 Task: Create a task  Missing or incorrect error messages , assign it to team member softage.6@softage.net in the project XpressTech and update the status of the task to  On Track  , set the priority of the task to High.
Action: Mouse moved to (181, 174)
Screenshot: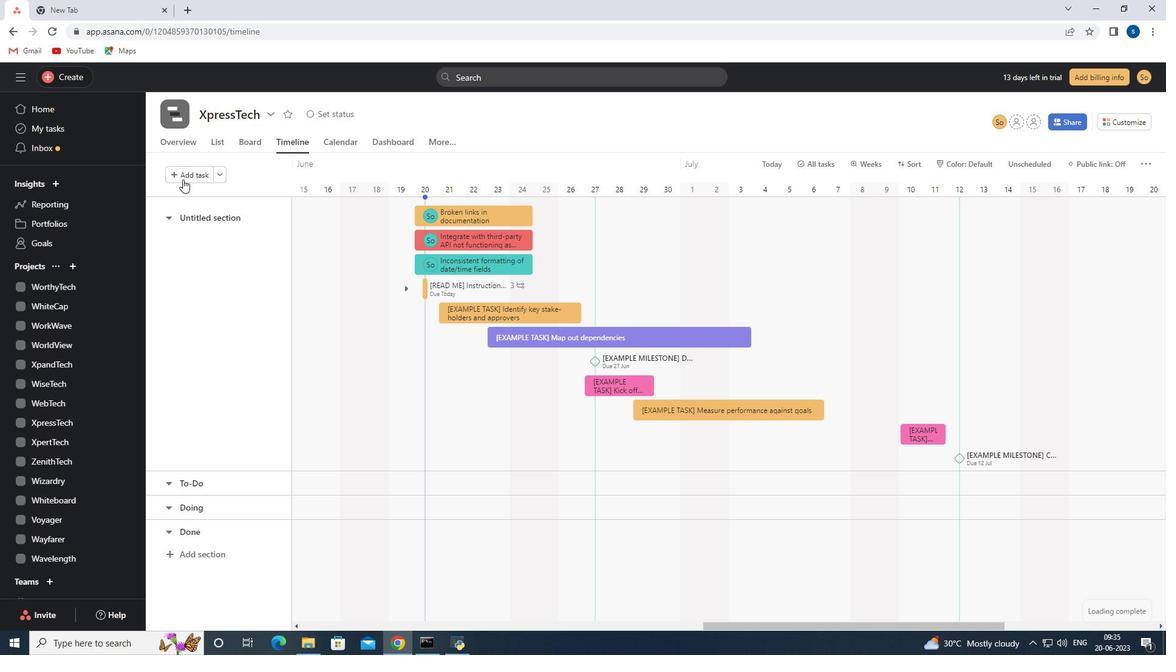 
Action: Mouse pressed left at (181, 174)
Screenshot: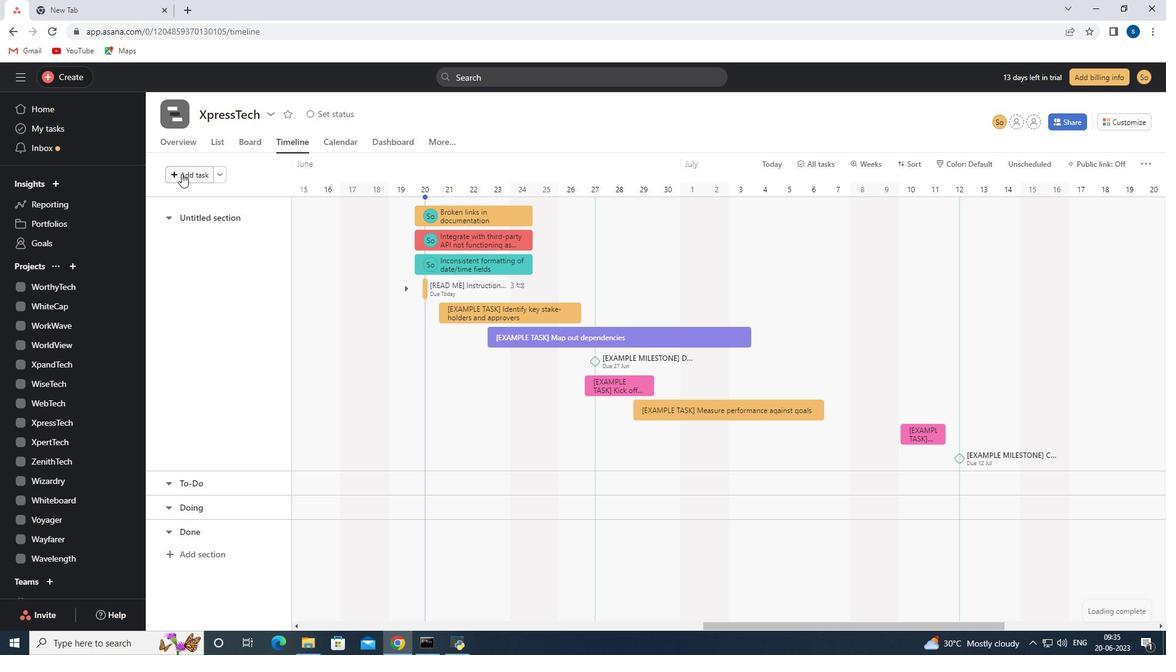 
Action: Mouse moved to (336, 208)
Screenshot: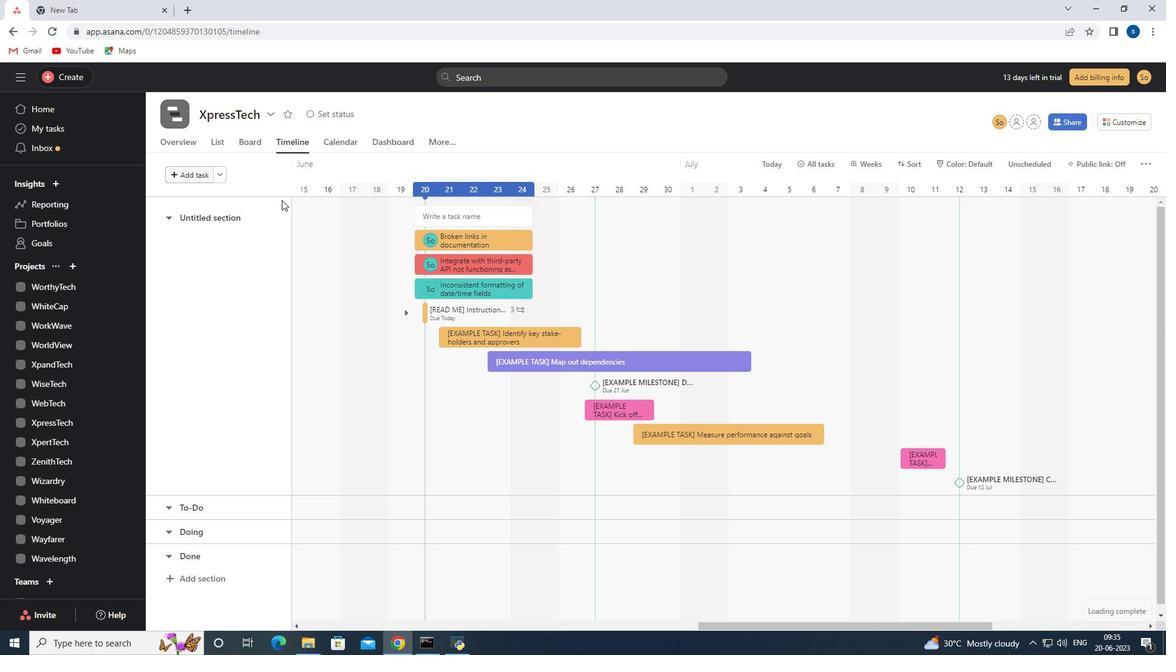 
Action: Key pressed <Key.shift><Key.shift><Key.shift><Key.shift><Key.shift><Key.shift><Key.shift><Key.shift>missing<Key.space>or<Key.space>incorrect<Key.space>error<Key.space>messages
Screenshot: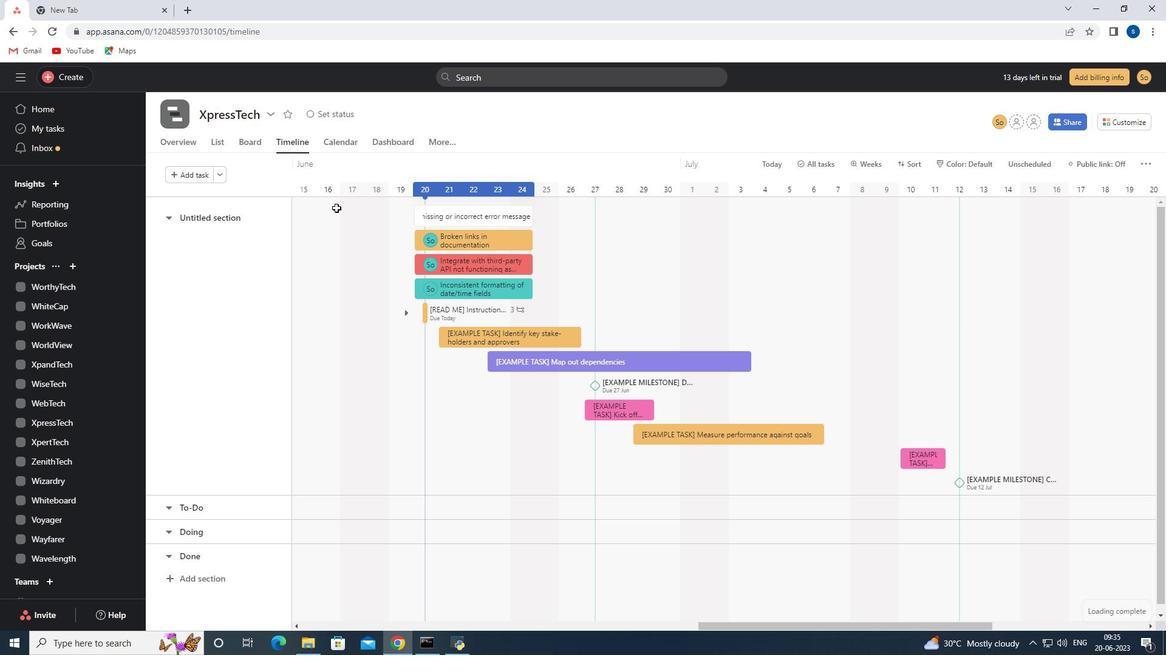 
Action: Mouse moved to (446, 213)
Screenshot: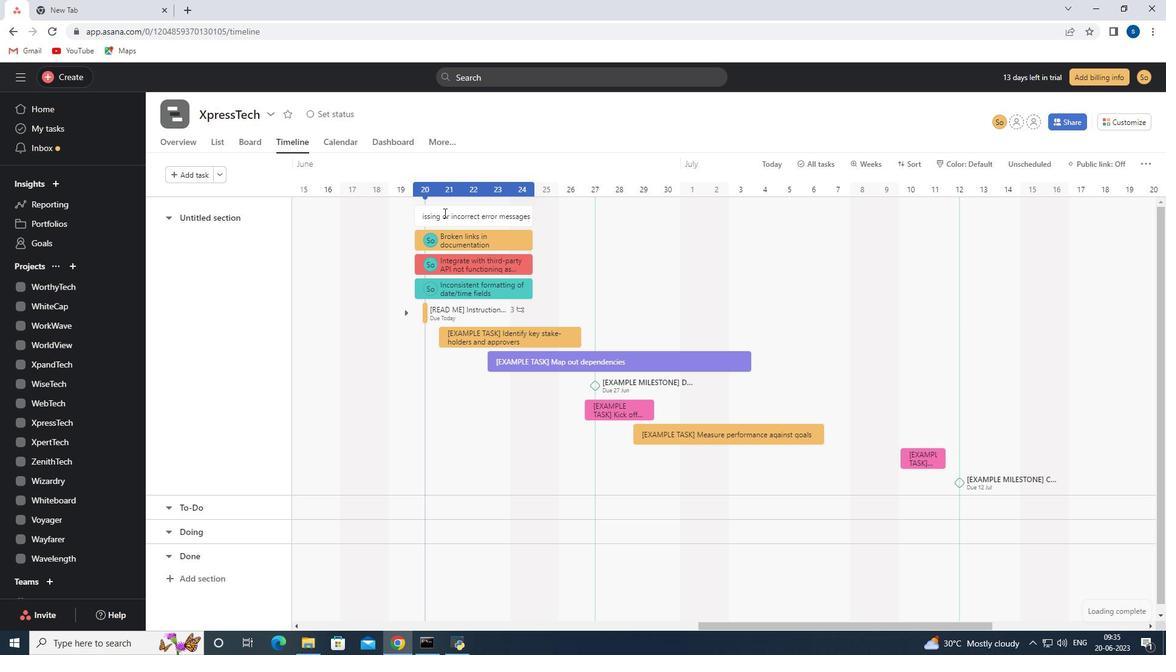 
Action: Mouse pressed left at (446, 213)
Screenshot: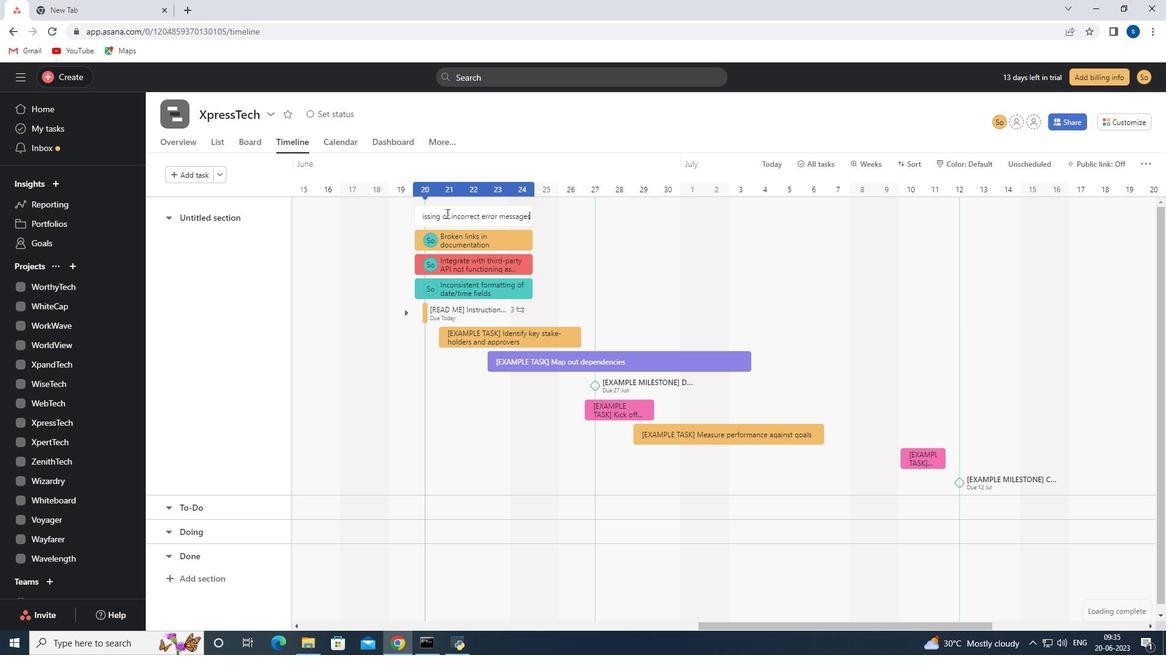 
Action: Mouse moved to (895, 240)
Screenshot: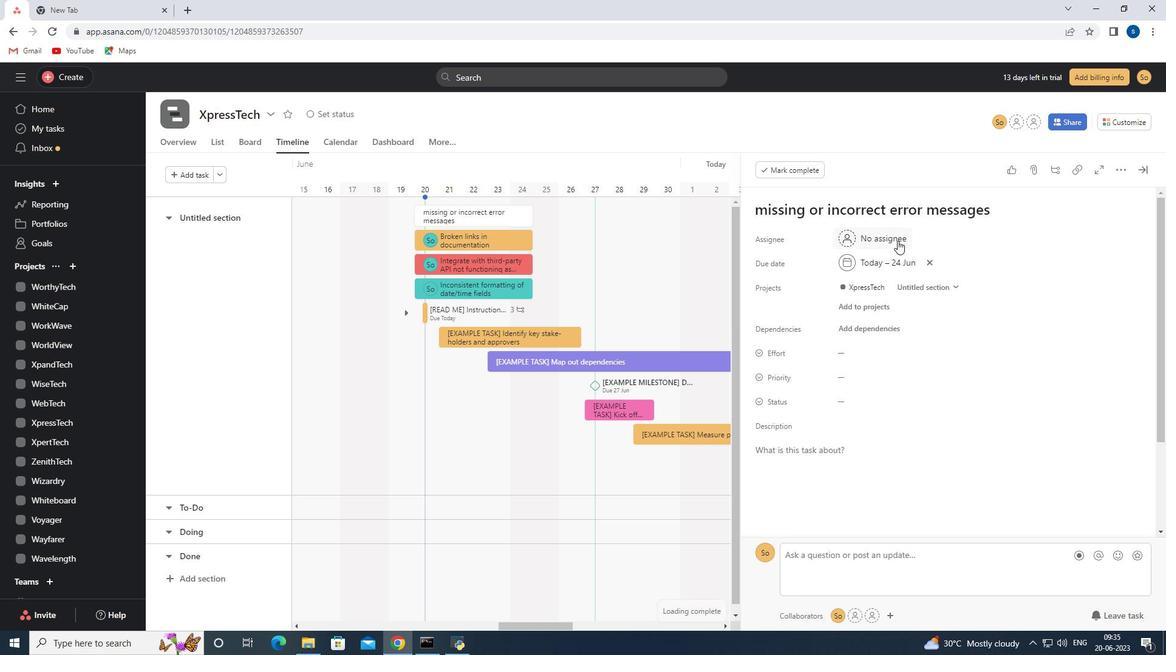 
Action: Mouse pressed left at (895, 240)
Screenshot: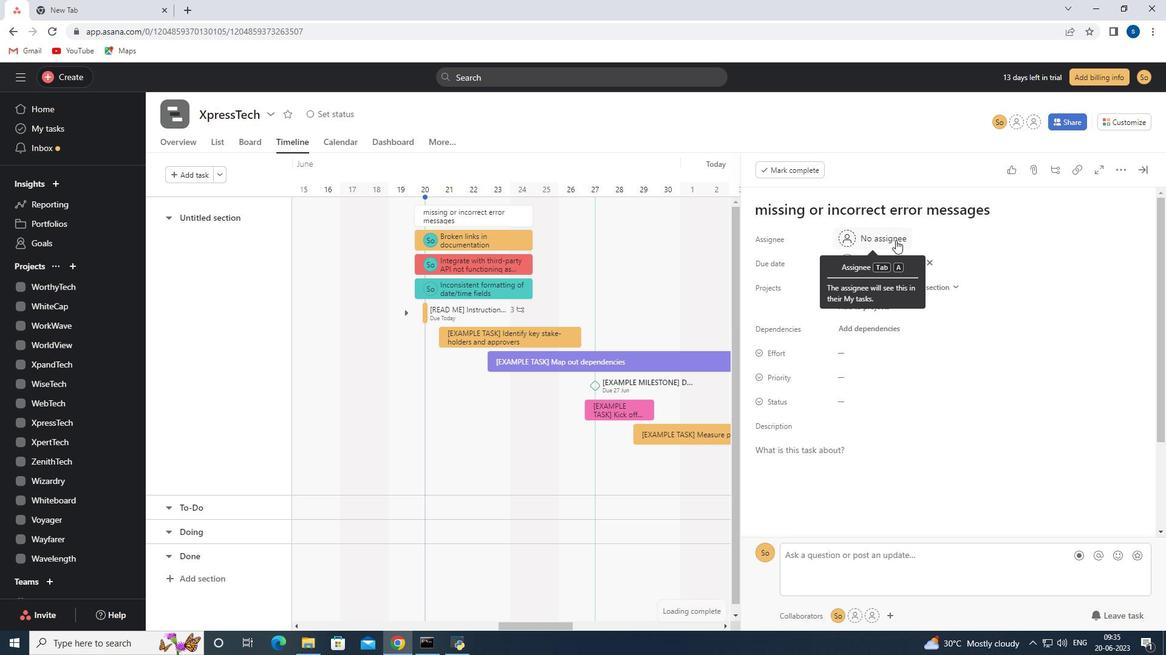 
Action: Key pressed softage<Key.shift><Key.shift><Key.shift><Key.shift><Key.shift><Key.shift><Key.shift><Key.shift><Key.shift><Key.shift><Key.shift>.6<Key.shift>@softage.net
Screenshot: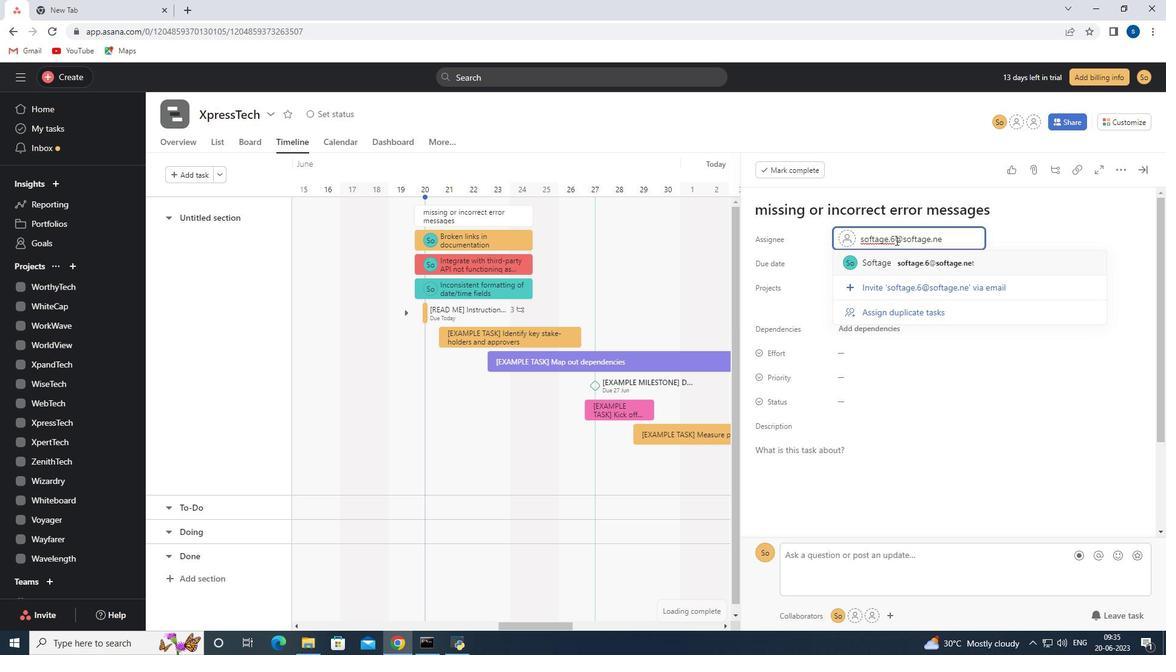 
Action: Mouse moved to (918, 255)
Screenshot: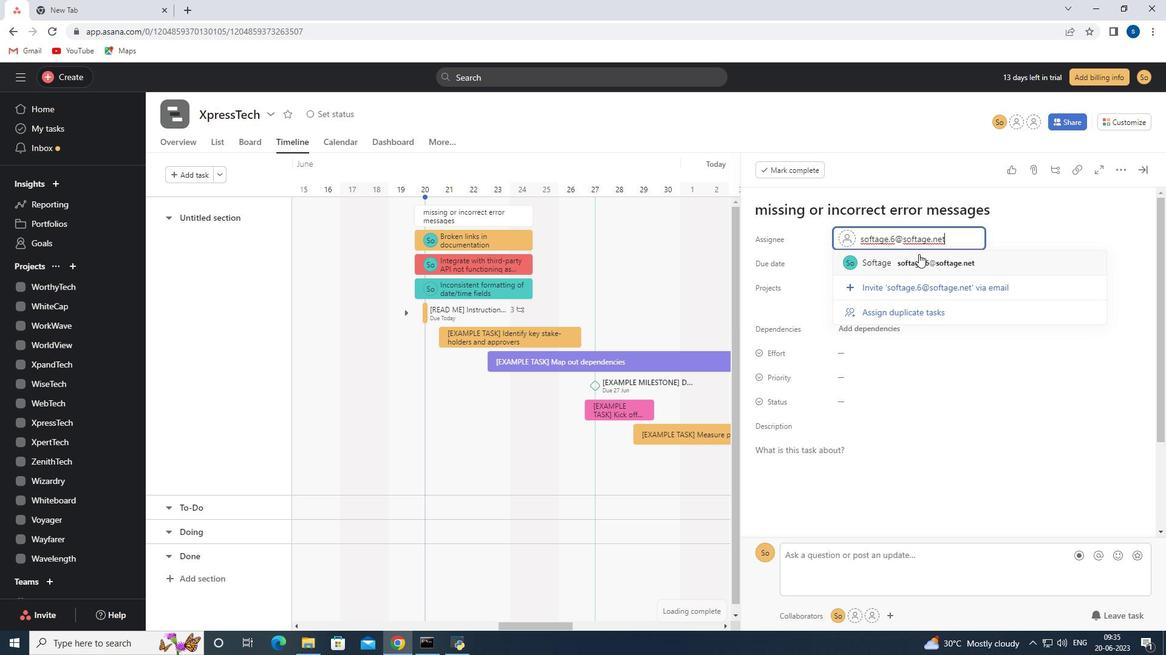 
Action: Mouse pressed left at (918, 255)
Screenshot: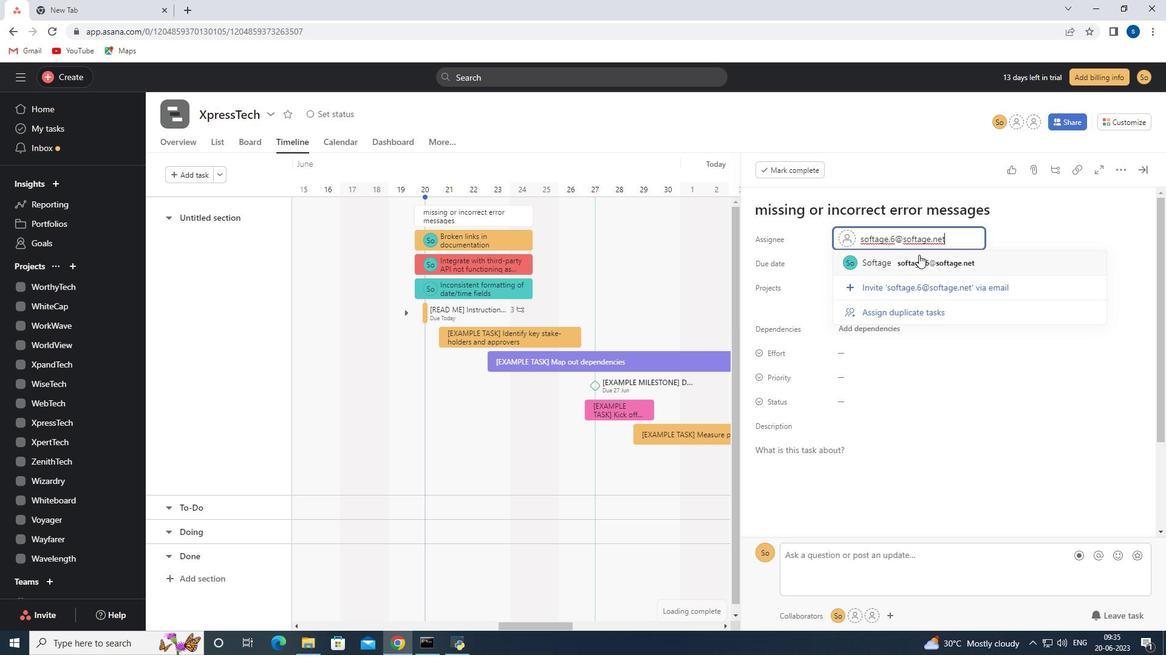 
Action: Mouse moved to (870, 396)
Screenshot: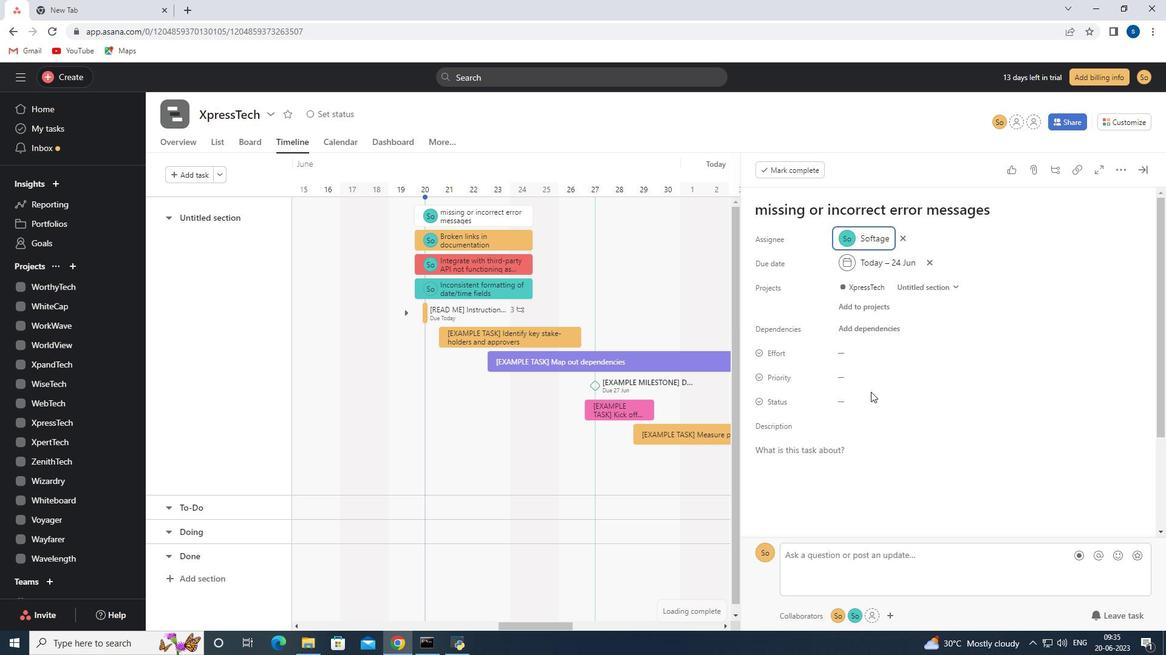 
Action: Mouse pressed left at (870, 396)
Screenshot: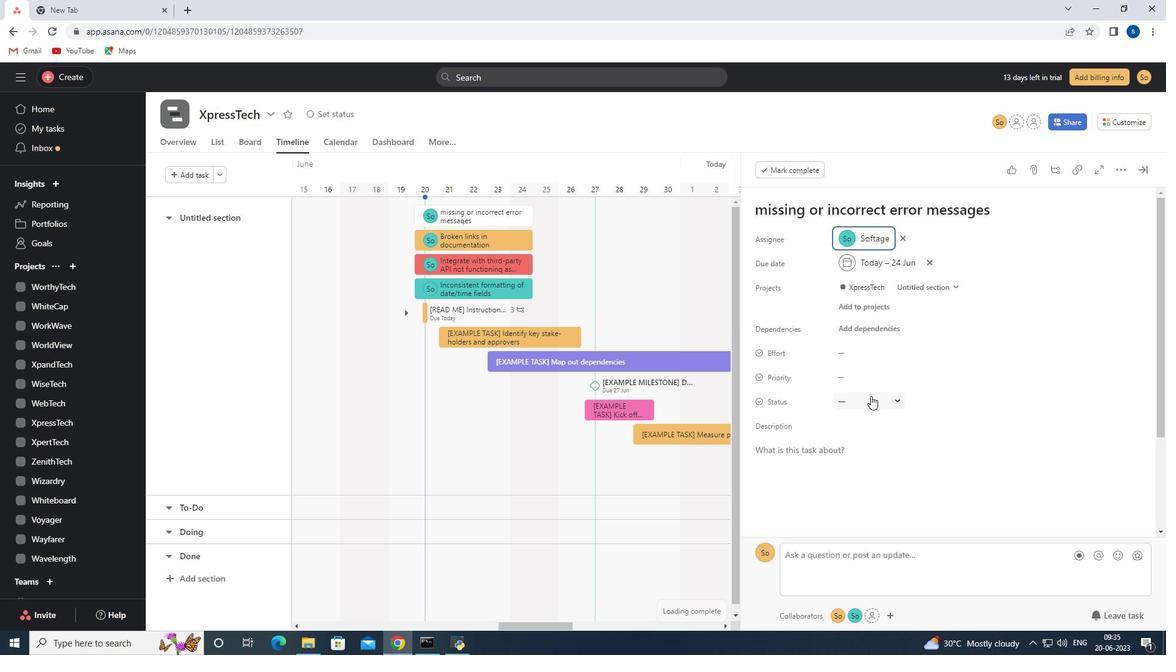 
Action: Mouse moved to (867, 443)
Screenshot: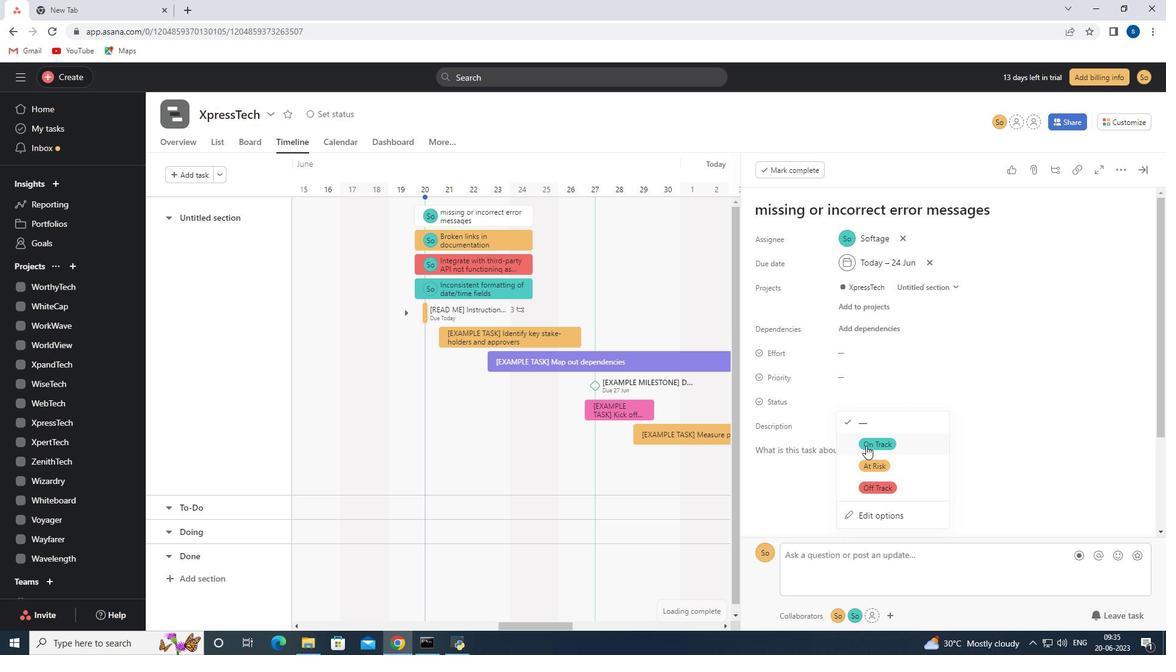 
Action: Mouse pressed left at (867, 443)
Screenshot: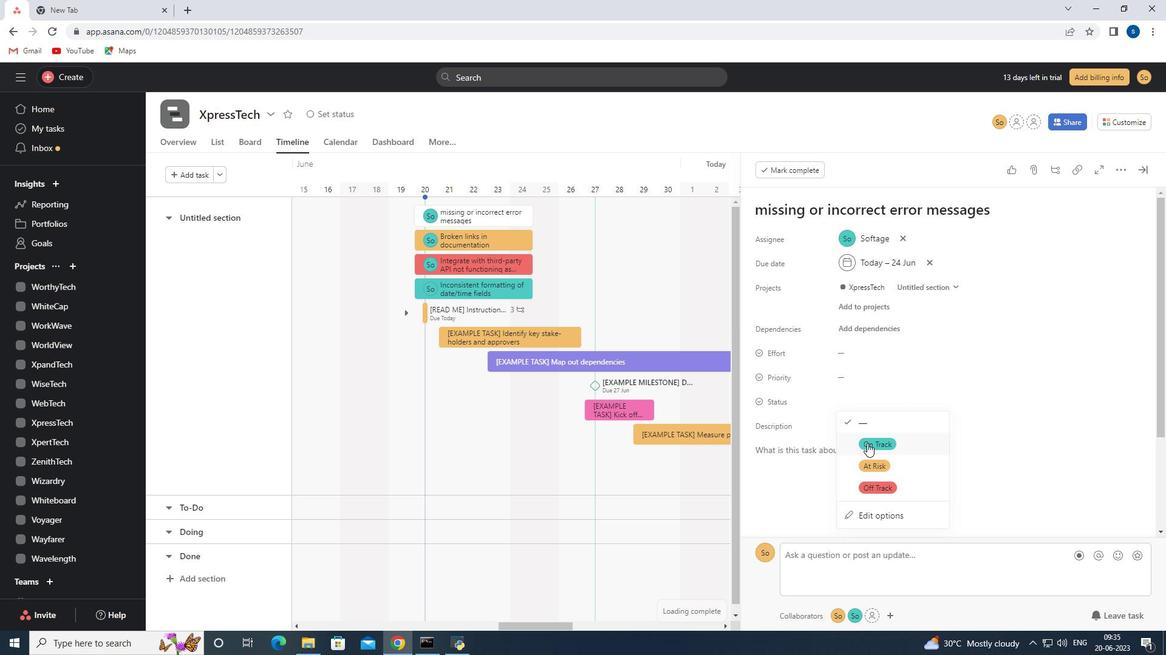 
Action: Mouse moved to (856, 376)
Screenshot: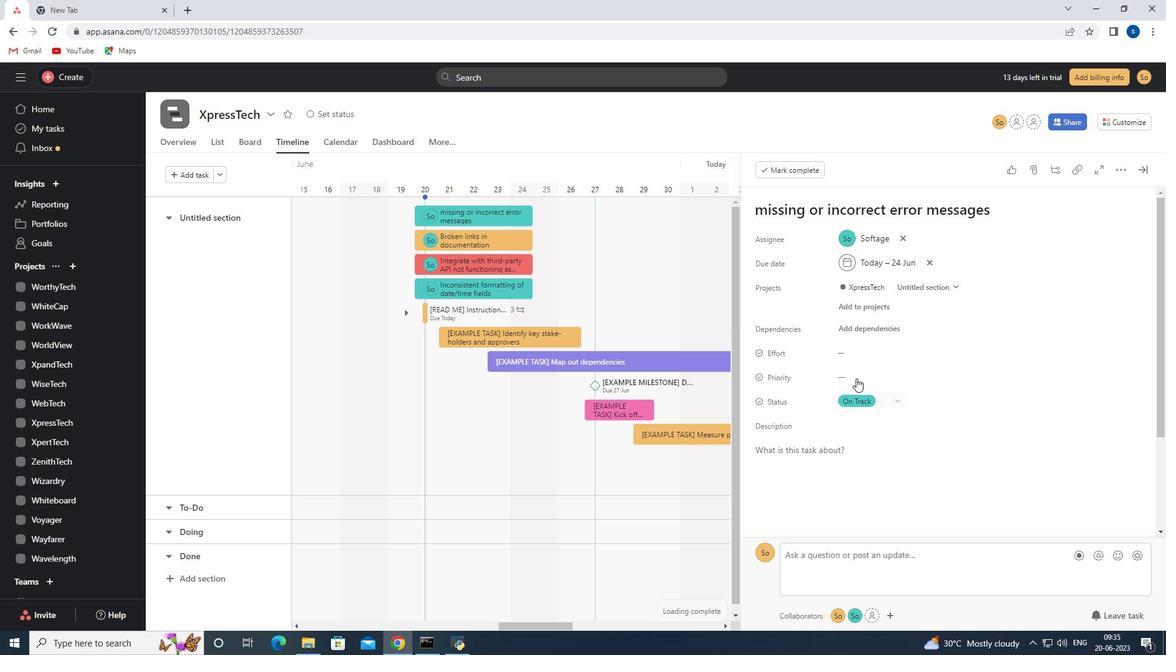 
Action: Mouse pressed left at (856, 376)
Screenshot: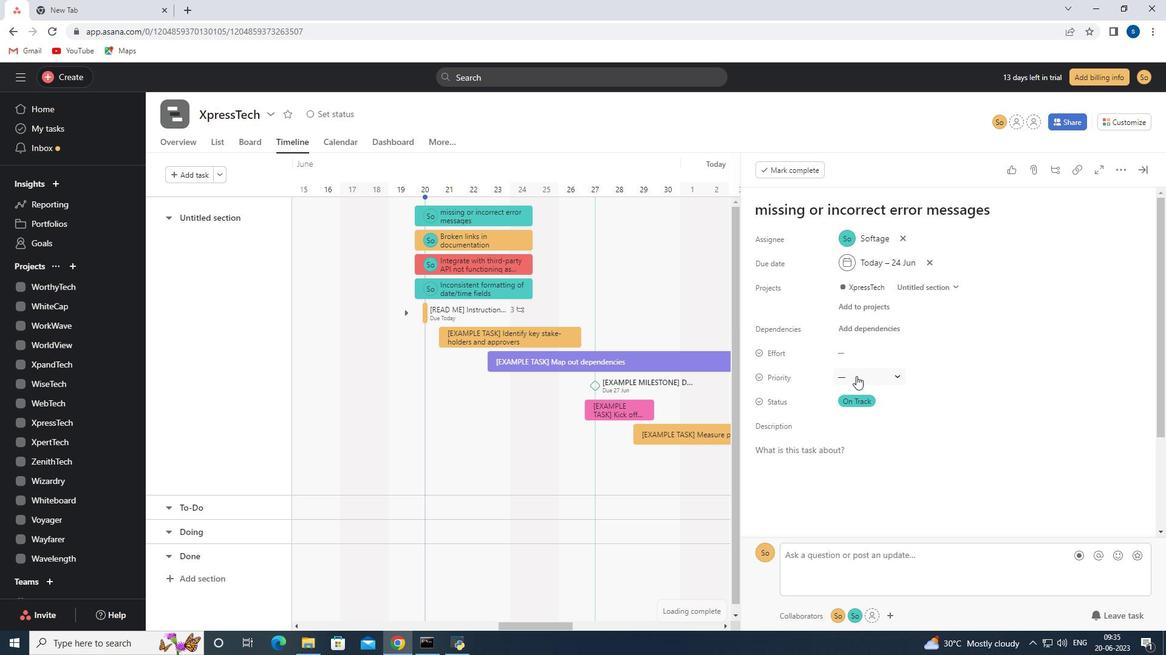 
Action: Mouse moved to (870, 420)
Screenshot: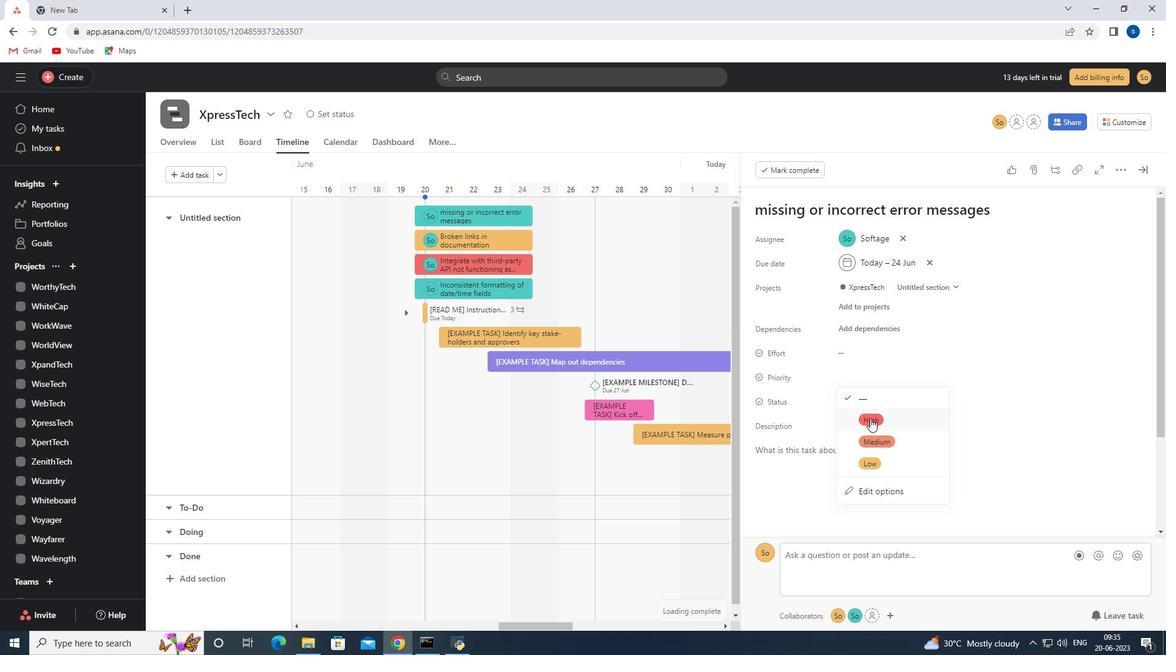 
Action: Mouse pressed left at (870, 420)
Screenshot: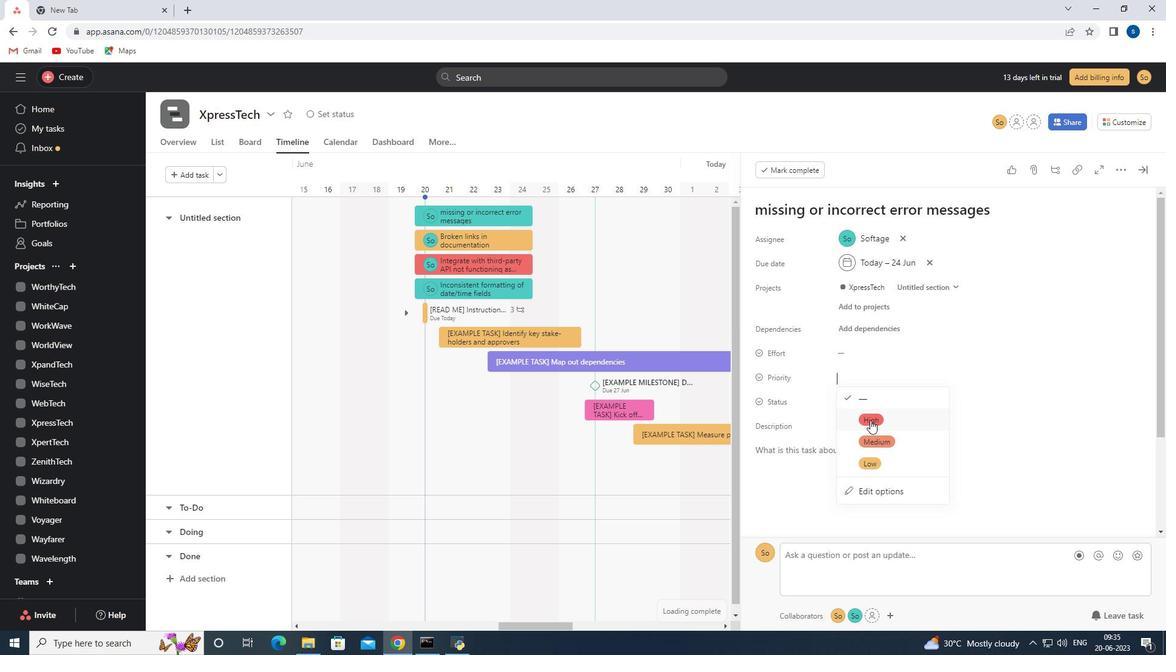 
Action: Mouse moved to (795, 422)
Screenshot: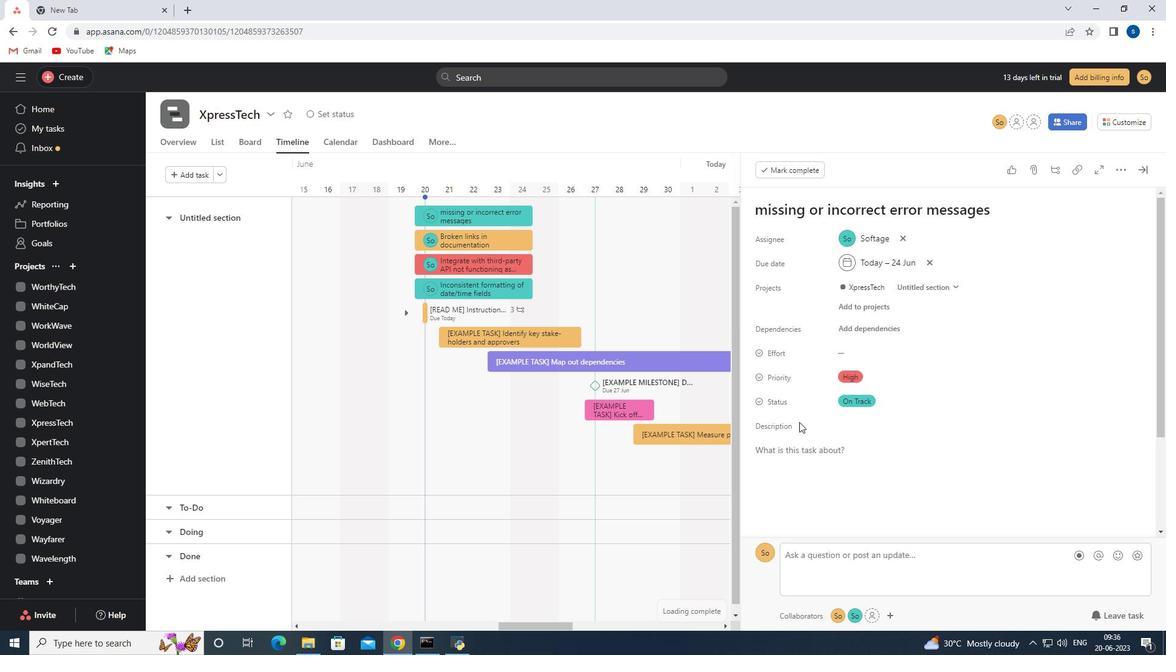 
